 Task: Create a task  Implement continuous integration for better code integration and testing , assign it to team member softage.8@softage.net in the project TransformWorks and update the status of the task to  On Track  , set the priority of the task to Low.
Action: Mouse moved to (68, 400)
Screenshot: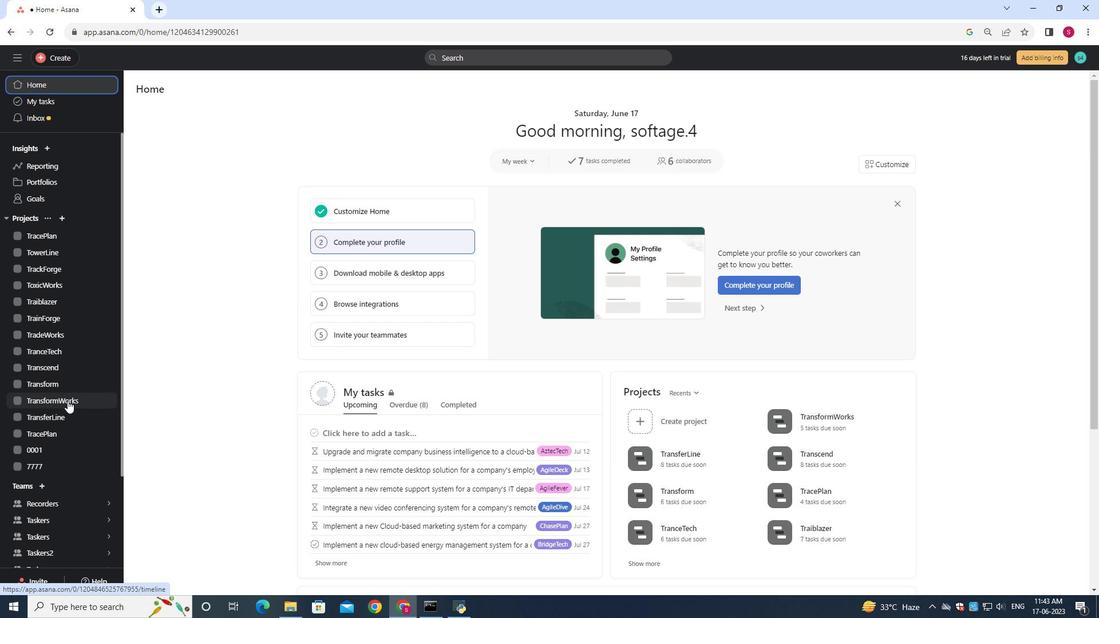 
Action: Mouse pressed left at (68, 400)
Screenshot: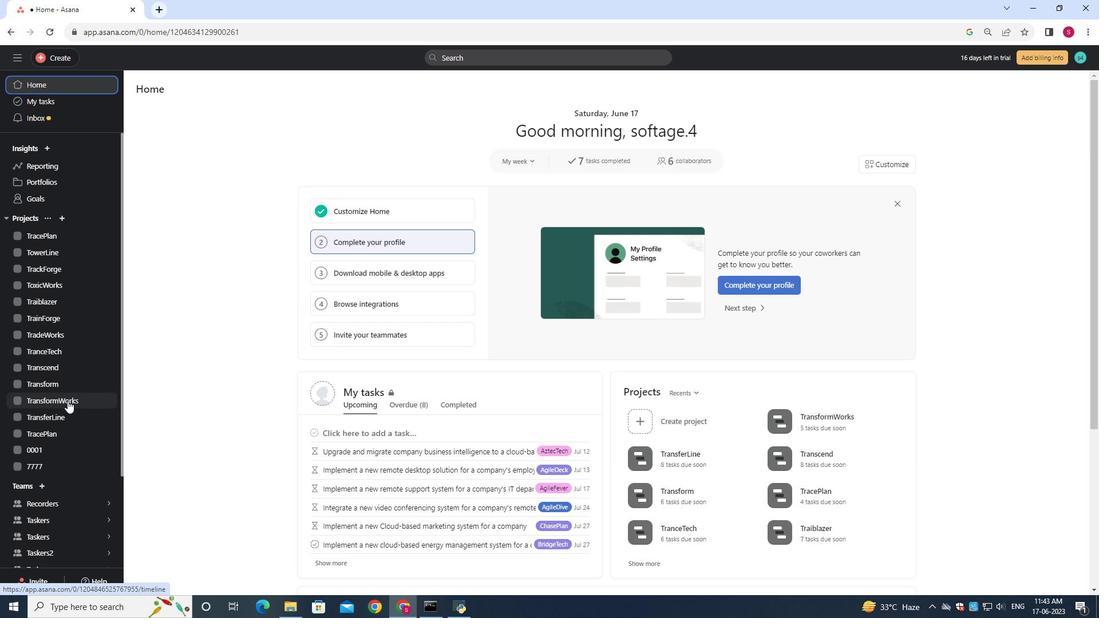 
Action: Mouse moved to (156, 137)
Screenshot: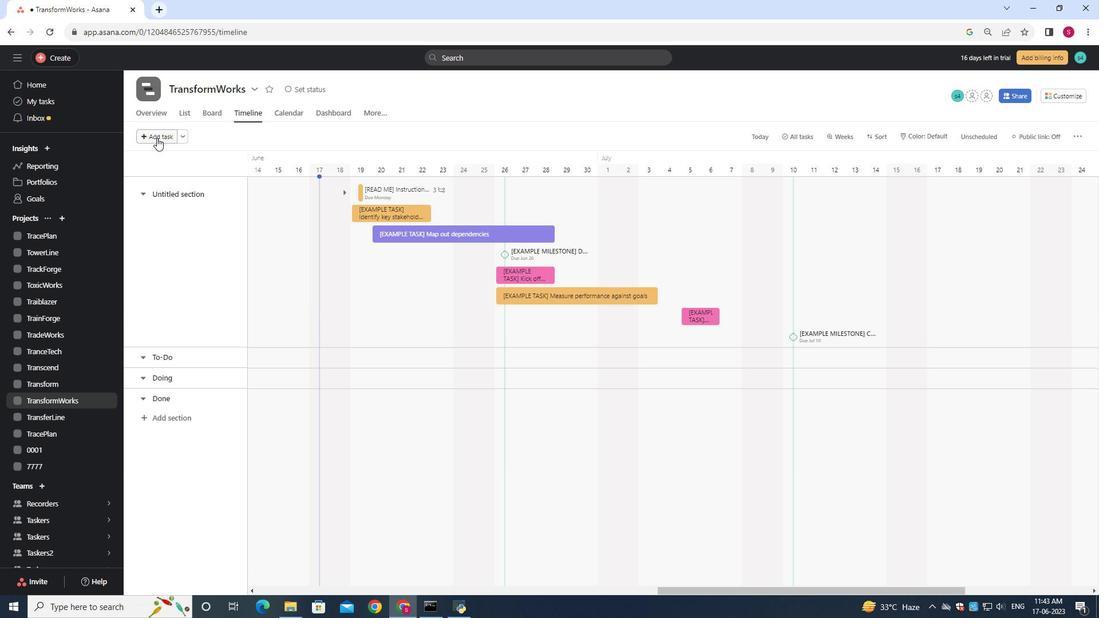 
Action: Mouse pressed left at (156, 136)
Screenshot: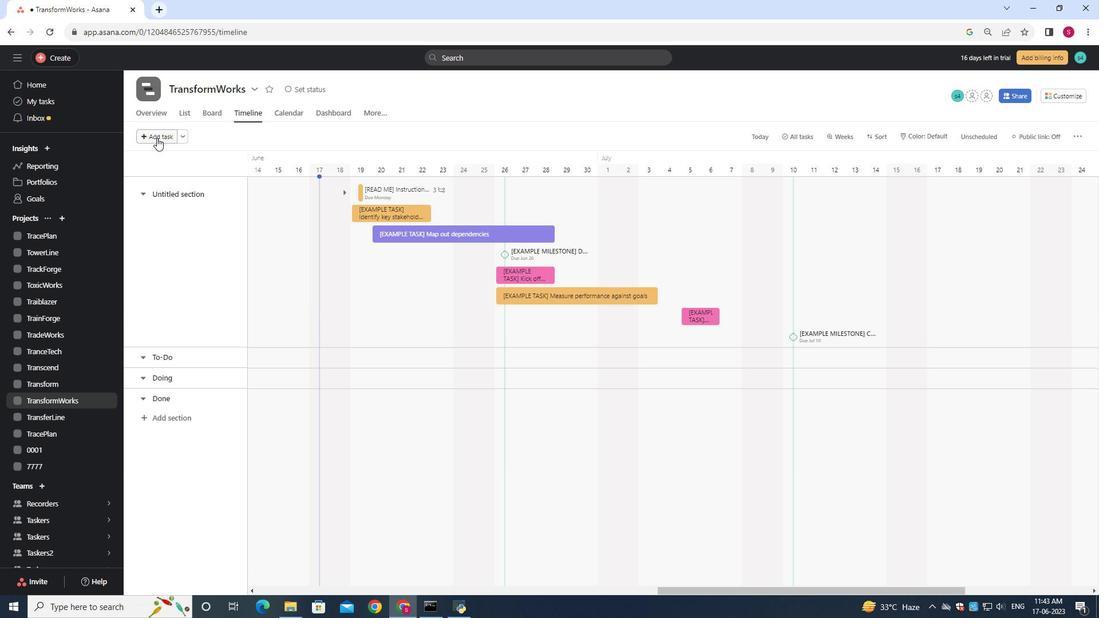 
Action: Key pressed <Key.shift>Implement<Key.space>continuous<Key.space>intergration<Key.space>for<Key.space>better<Key.space>code<Key.space><Key.shift>In<Key.backspace><Key.backspace>integration<Key.space>and<Key.space>testing
Screenshot: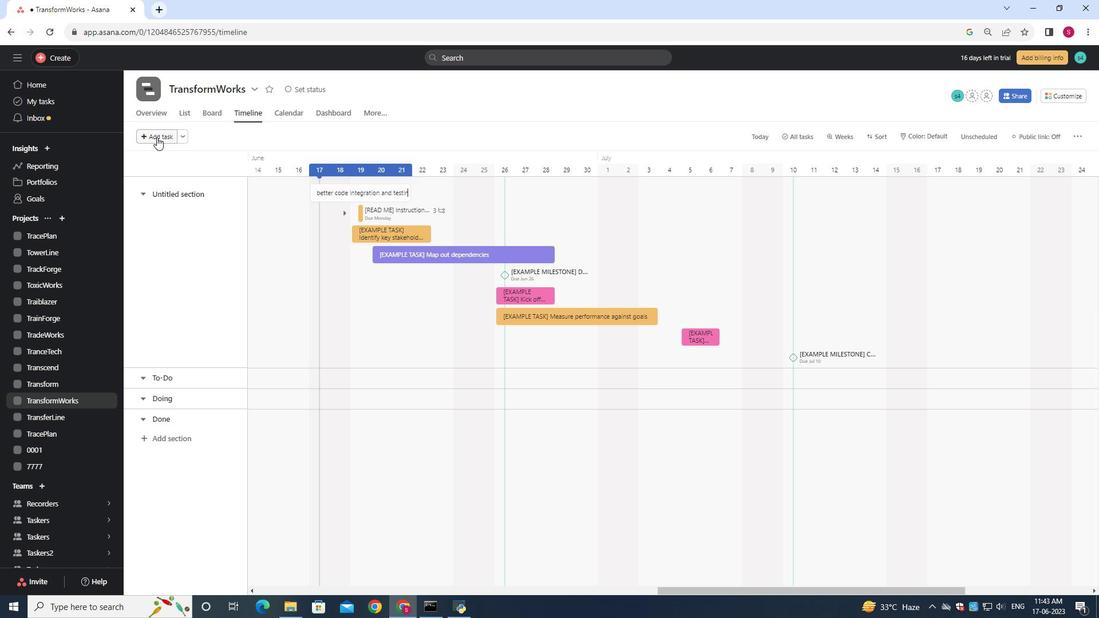 
Action: Mouse moved to (408, 192)
Screenshot: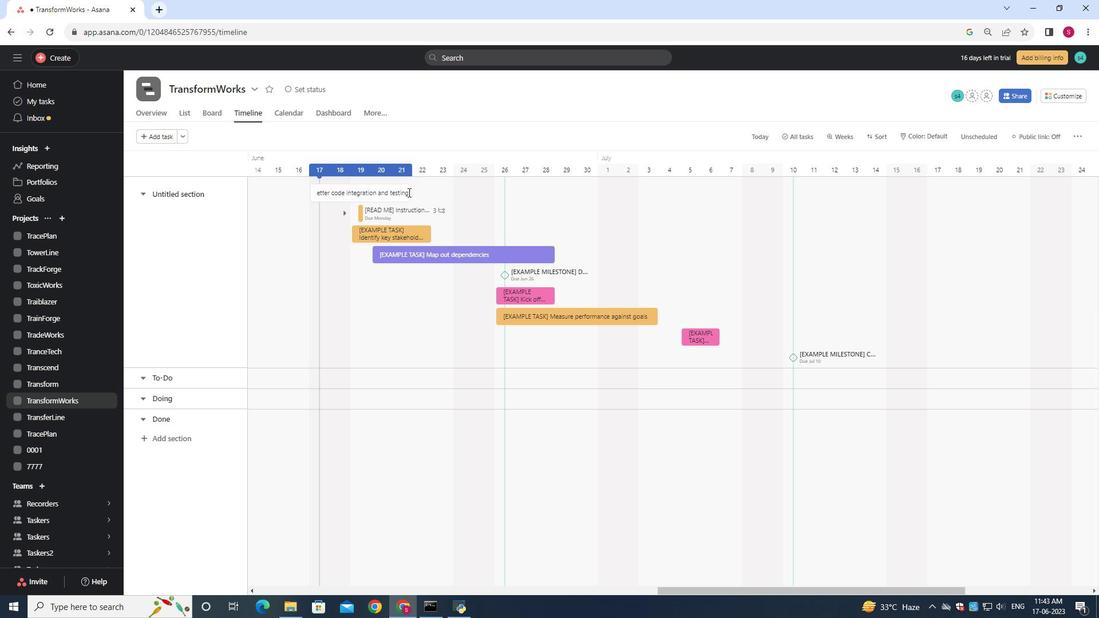 
Action: Mouse pressed left at (408, 192)
Screenshot: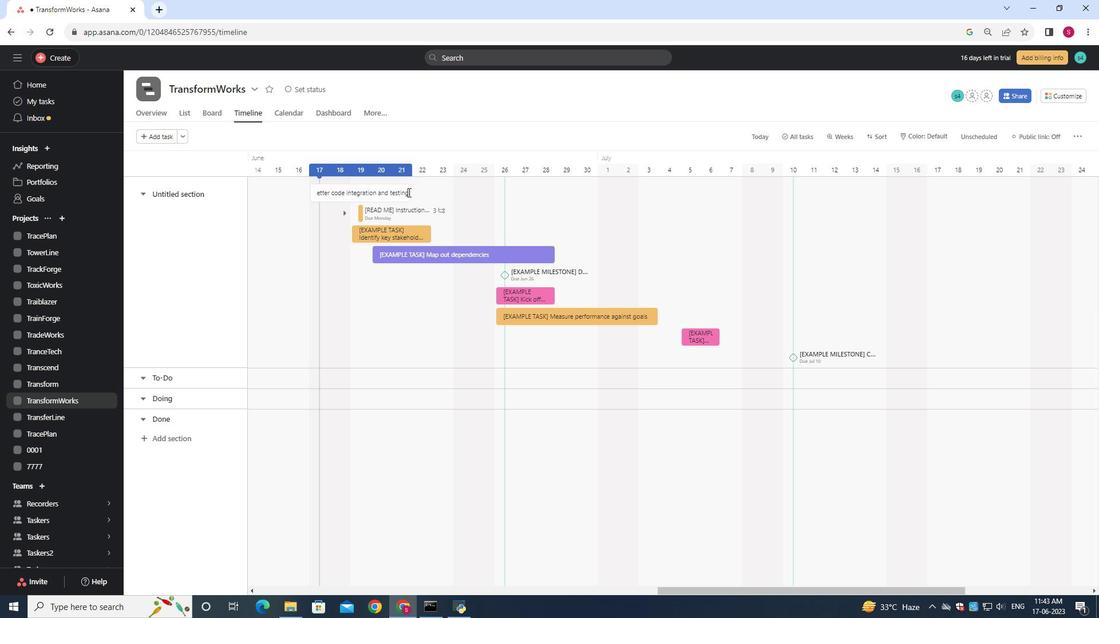 
Action: Mouse moved to (850, 207)
Screenshot: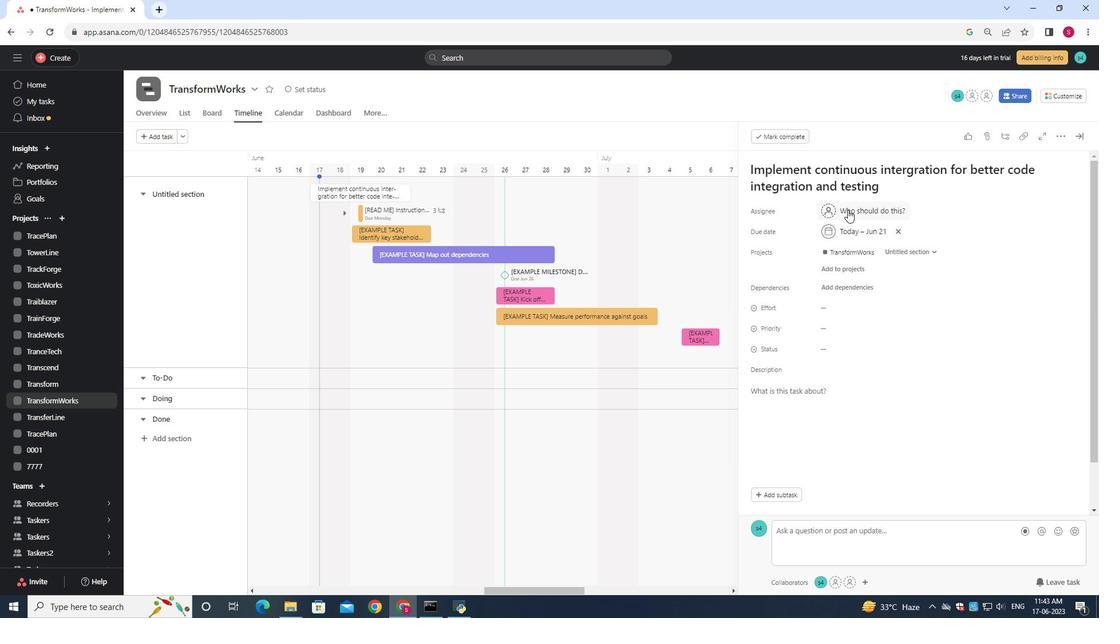 
Action: Mouse pressed left at (850, 207)
Screenshot: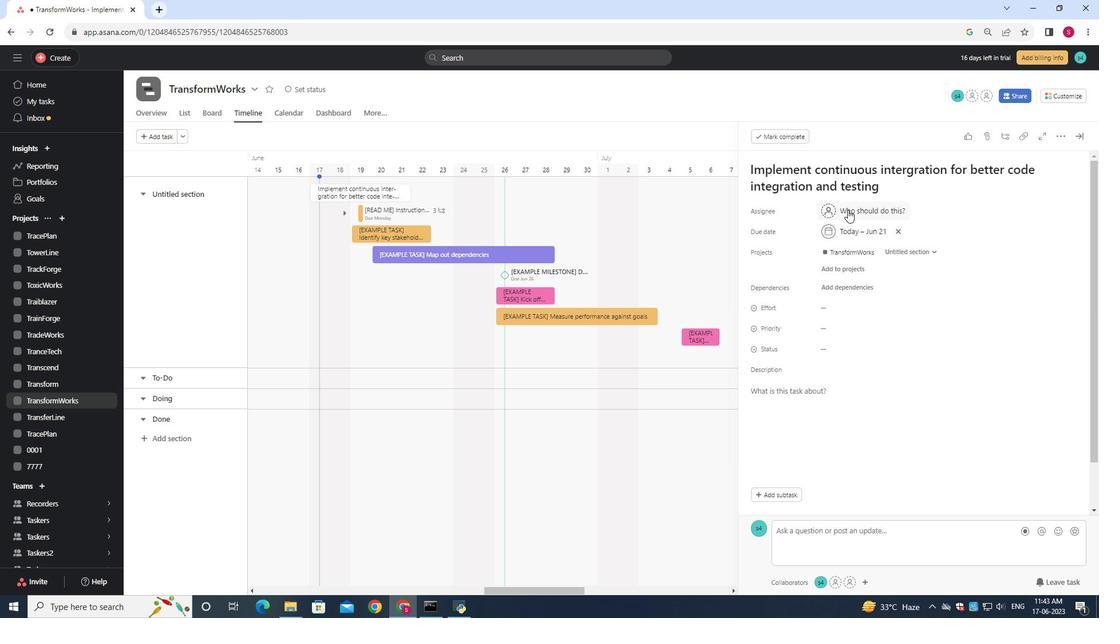 
Action: Mouse moved to (847, 205)
Screenshot: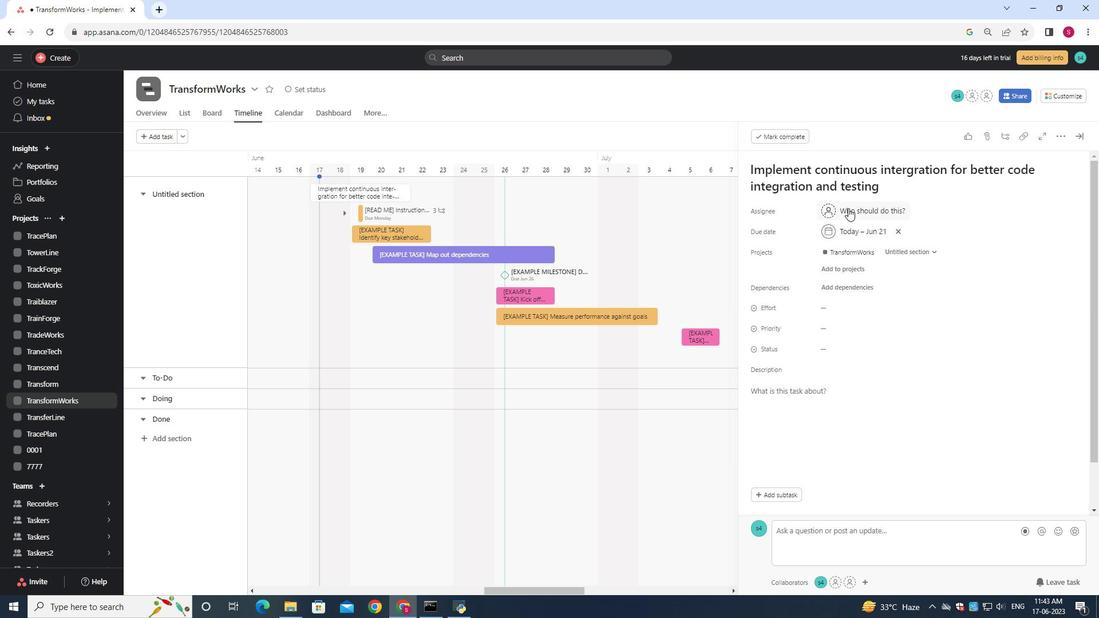 
Action: Key pressed softage.8<Key.shift>@softage.net
Screenshot: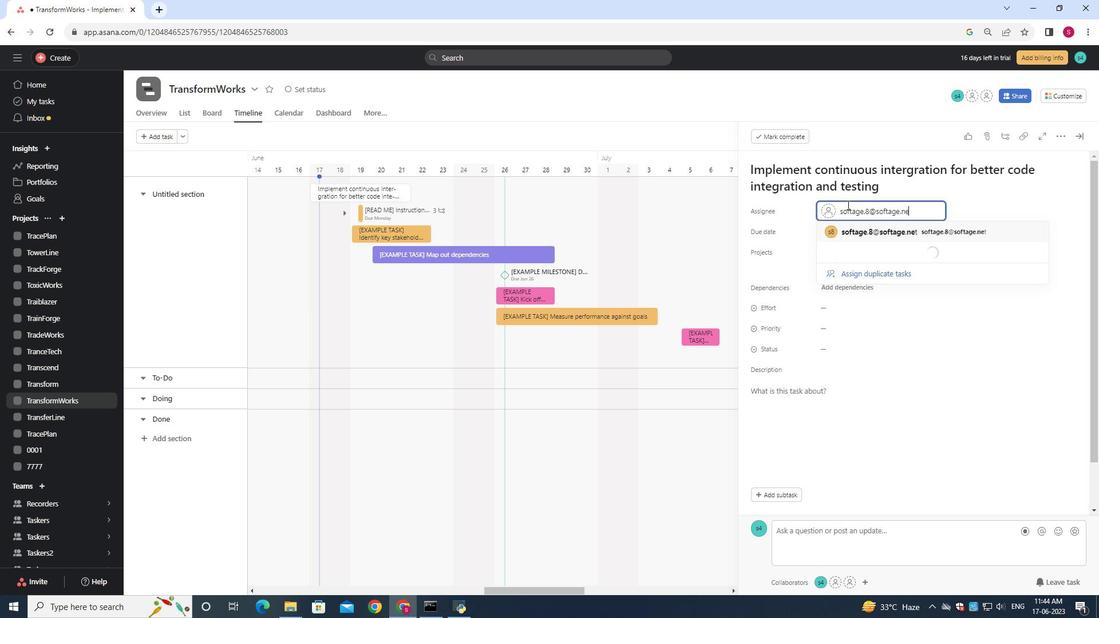 
Action: Mouse moved to (856, 230)
Screenshot: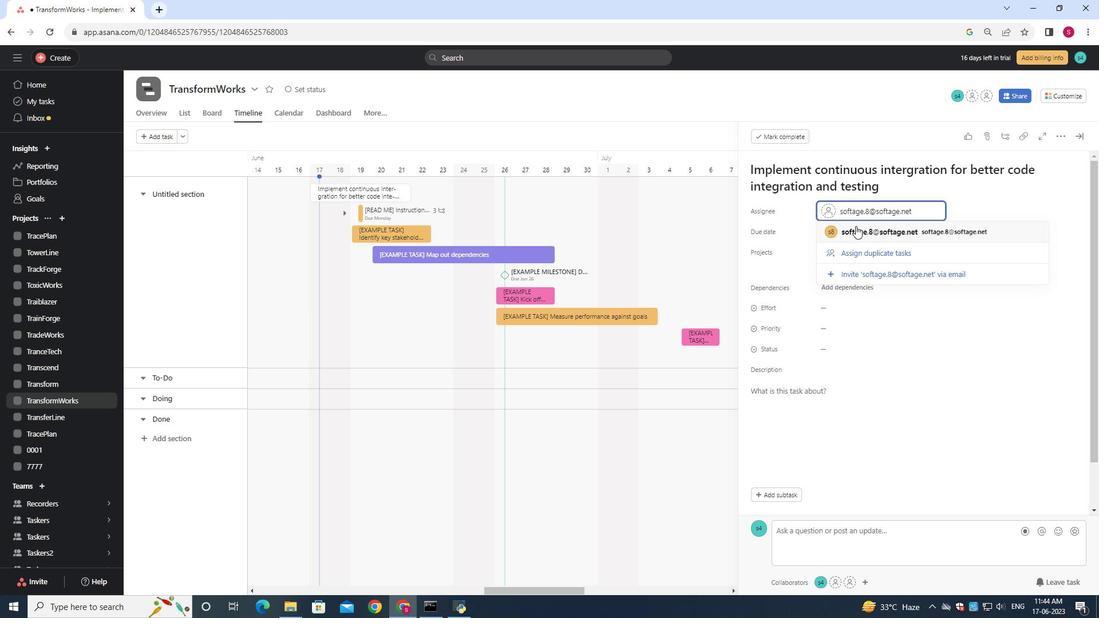 
Action: Mouse pressed left at (856, 230)
Screenshot: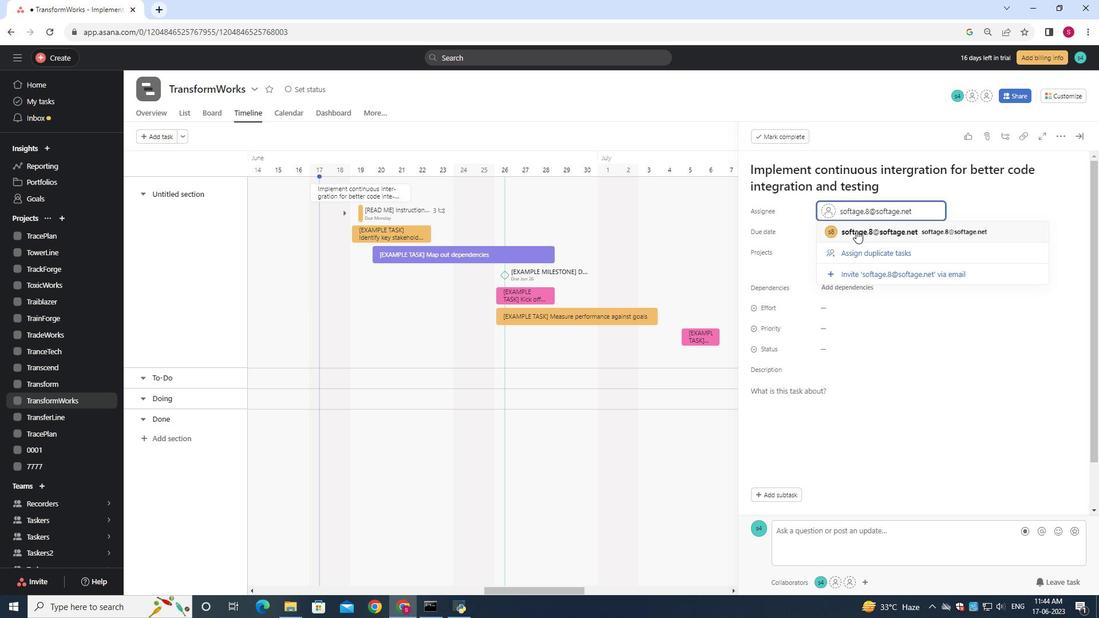 
Action: Mouse moved to (830, 348)
Screenshot: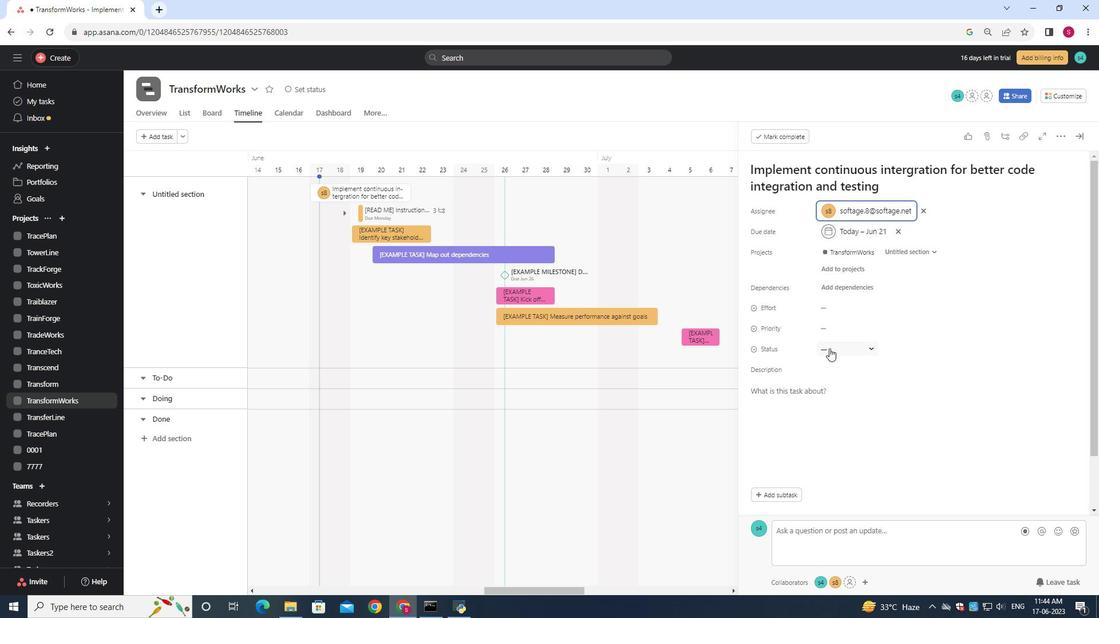 
Action: Mouse pressed left at (830, 348)
Screenshot: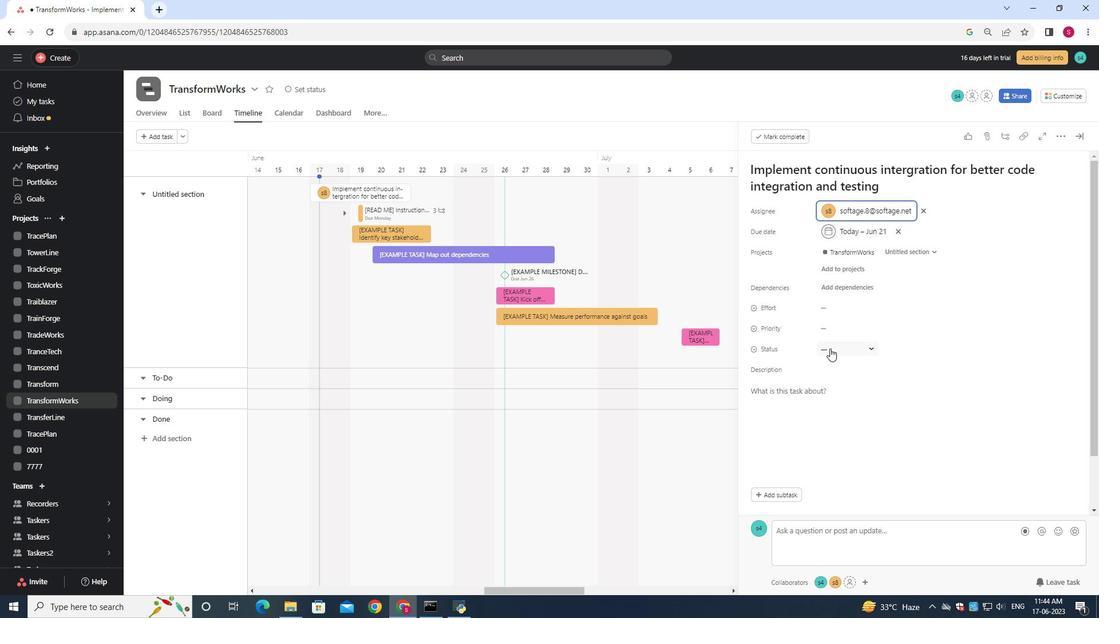 
Action: Mouse moved to (845, 387)
Screenshot: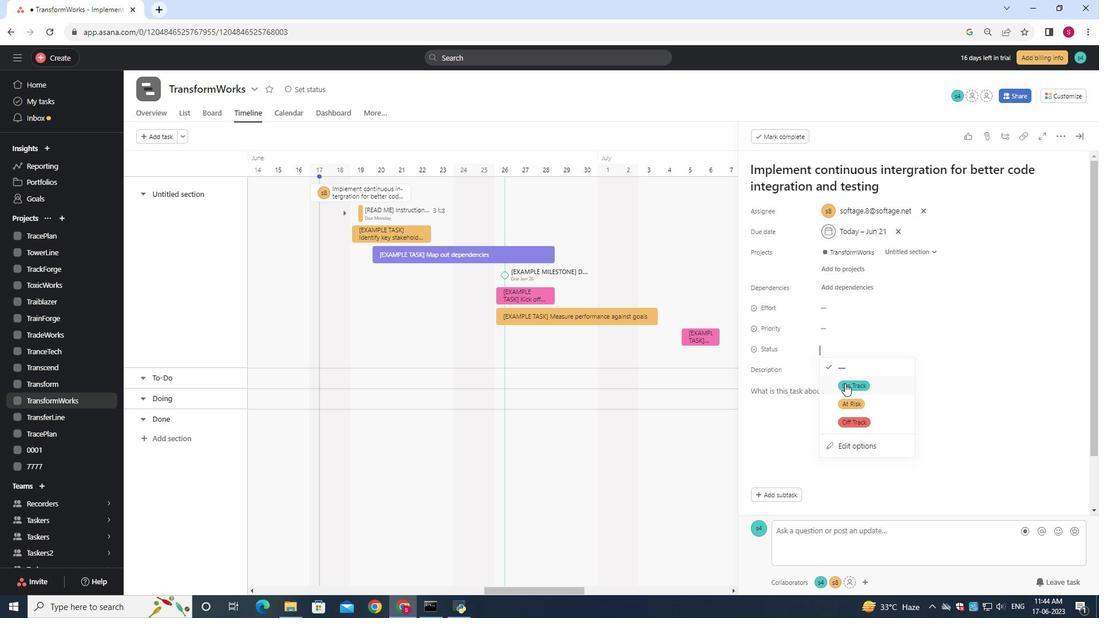 
Action: Mouse pressed left at (845, 387)
Screenshot: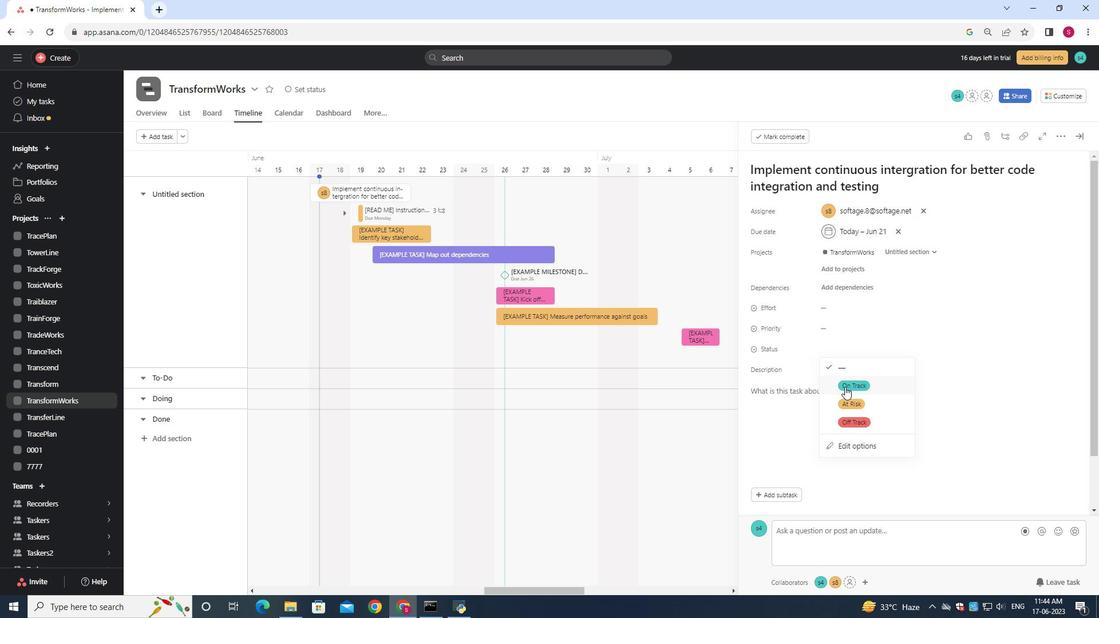 
Action: Mouse moved to (833, 329)
Screenshot: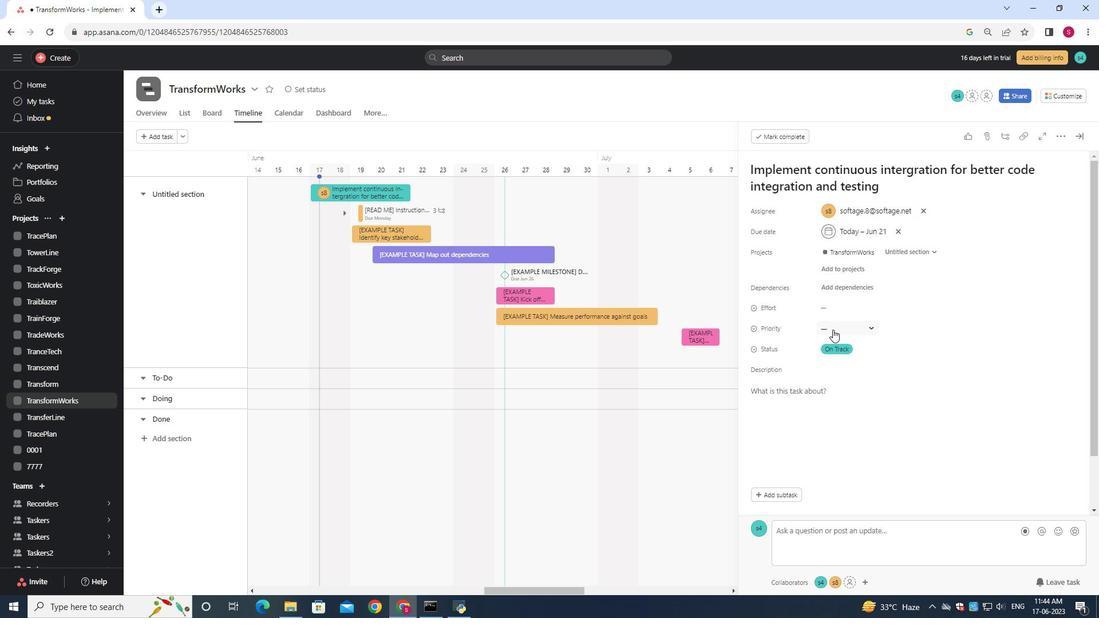
Action: Mouse pressed left at (833, 329)
Screenshot: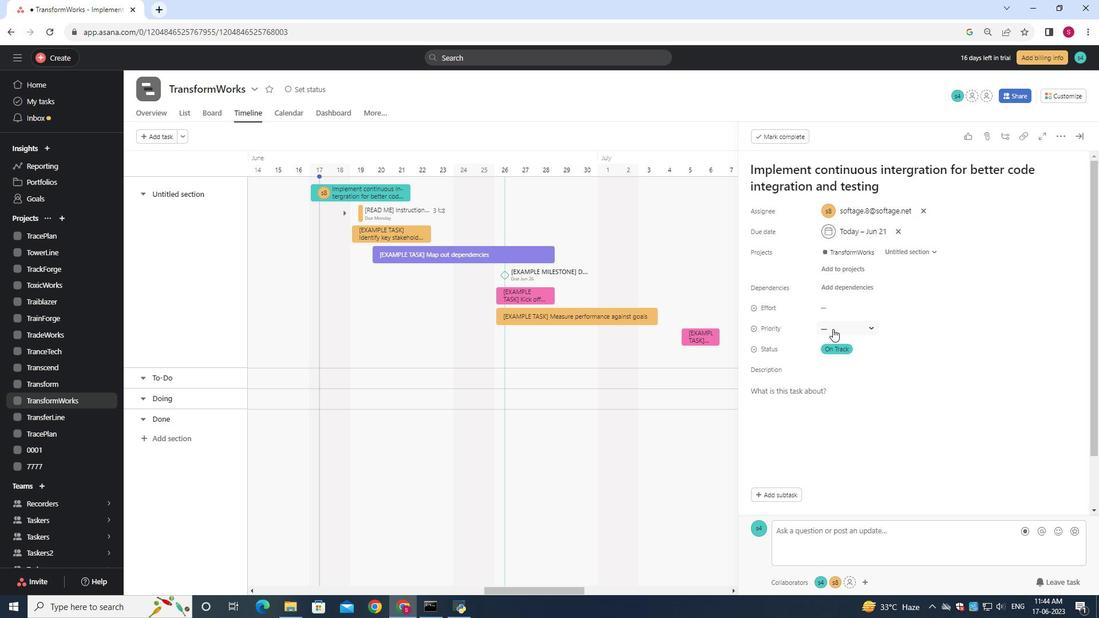 
Action: Mouse moved to (843, 403)
Screenshot: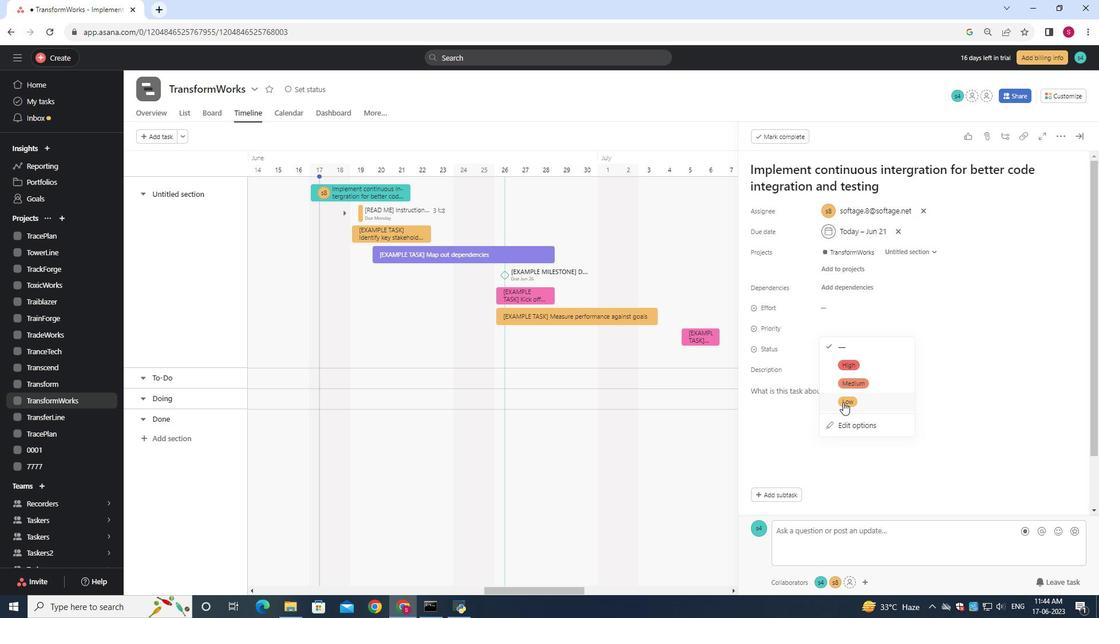 
Action: Mouse pressed left at (843, 403)
Screenshot: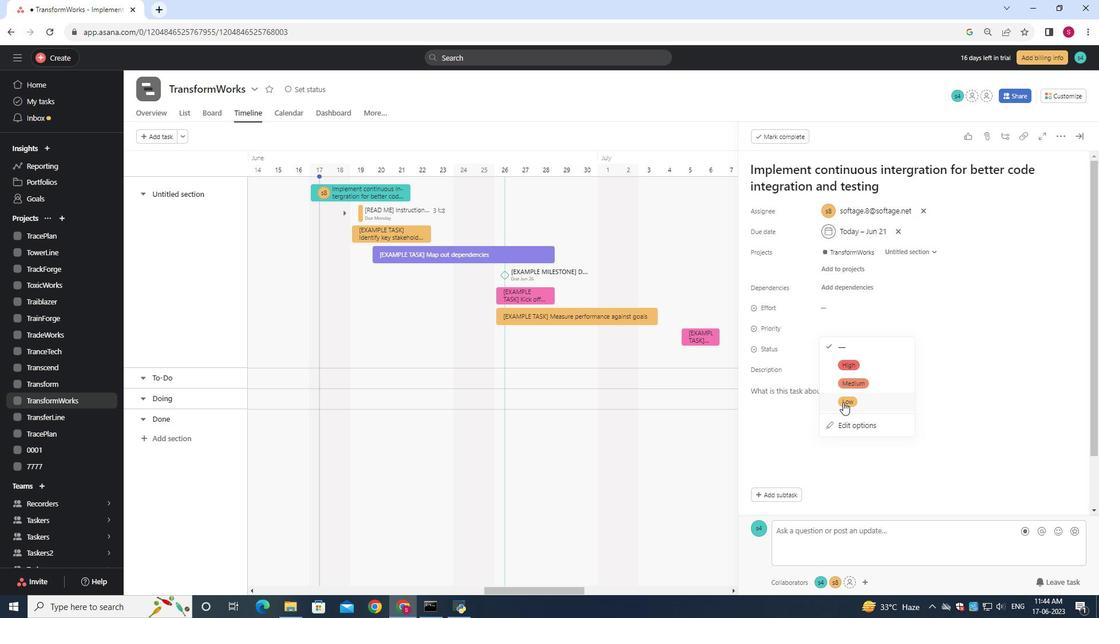 
Action: Mouse moved to (847, 327)
Screenshot: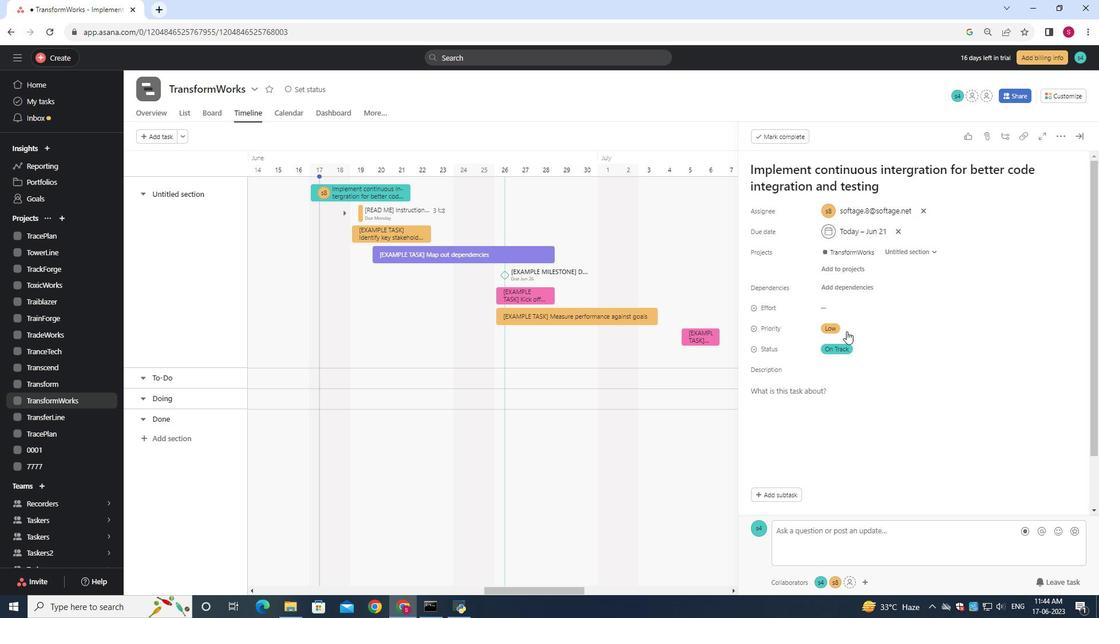 
